 Task: Add Comment CM0029 to Card Card0029 in Board Board0023 in Workspace Development in Trello
Action: Mouse moved to (329, 370)
Screenshot: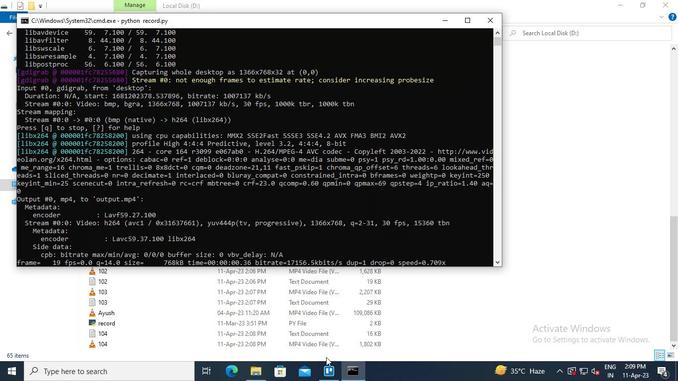 
Action: Mouse pressed left at (329, 370)
Screenshot: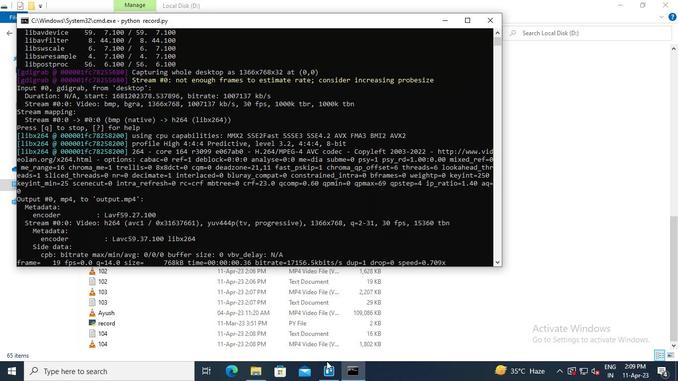 
Action: Mouse moved to (155, 137)
Screenshot: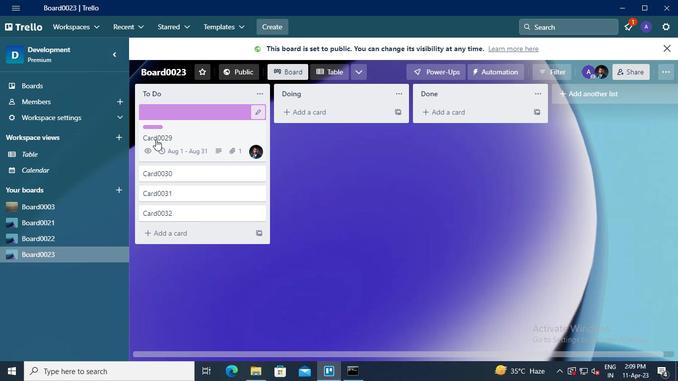 
Action: Mouse pressed left at (155, 137)
Screenshot: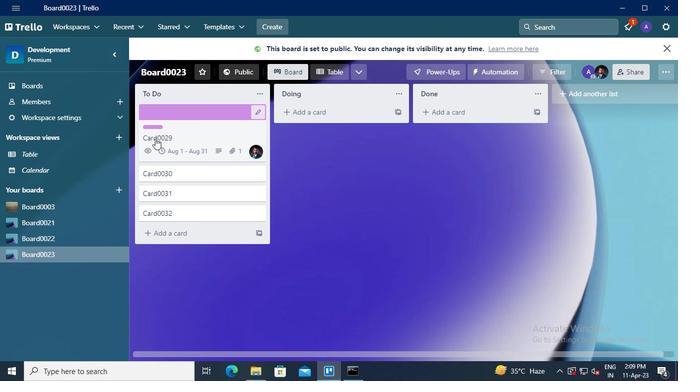 
Action: Mouse moved to (222, 229)
Screenshot: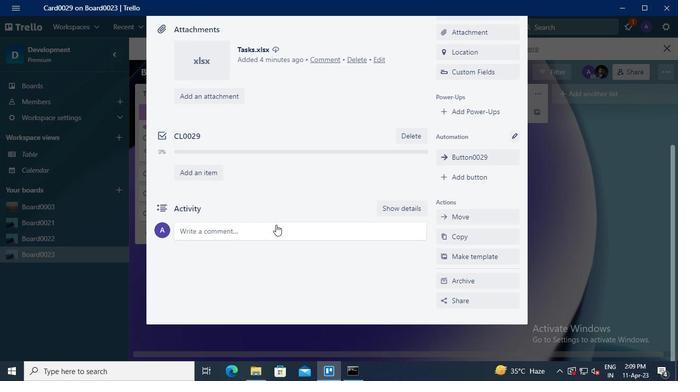 
Action: Mouse pressed left at (222, 229)
Screenshot: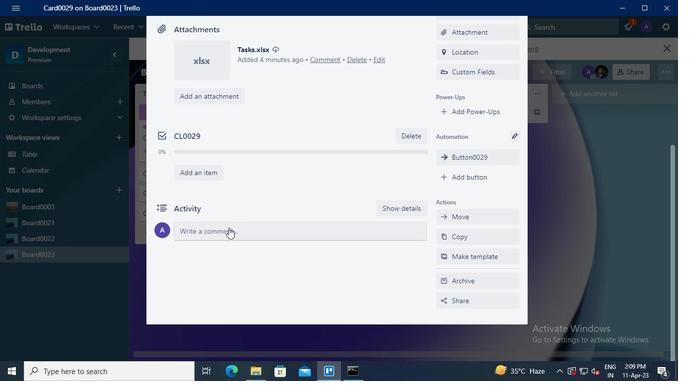 
Action: Keyboard Key.shift
Screenshot: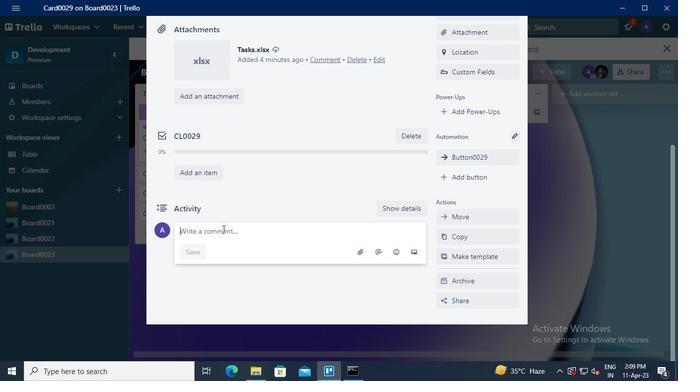 
Action: Keyboard C
Screenshot: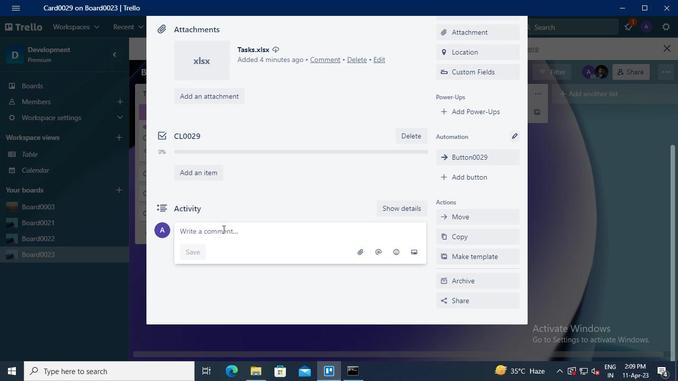 
Action: Keyboard M
Screenshot: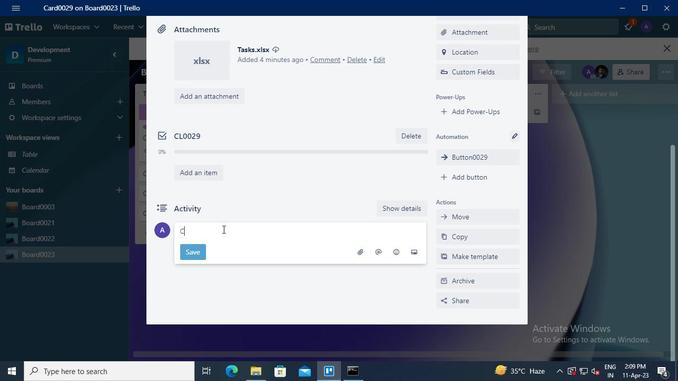 
Action: Keyboard <96>
Screenshot: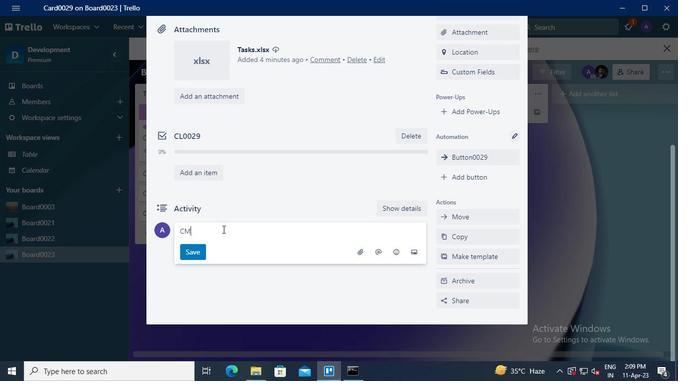
Action: Keyboard <96>
Screenshot: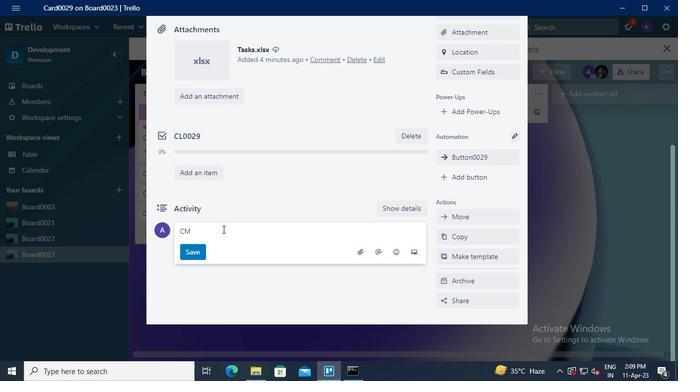 
Action: Keyboard <98>
Screenshot: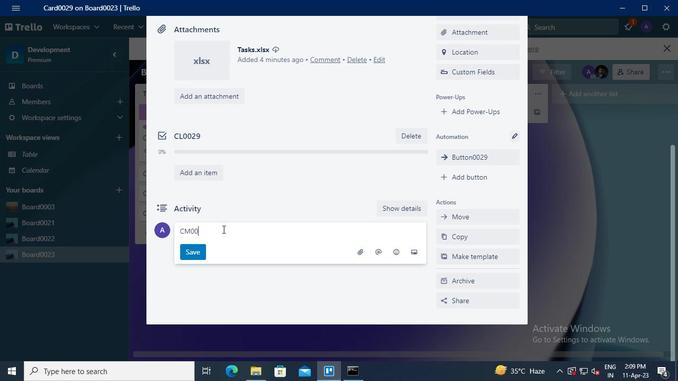 
Action: Keyboard <105>
Screenshot: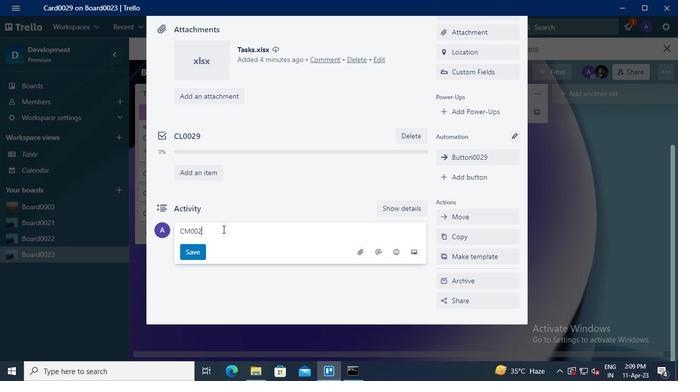 
Action: Mouse moved to (192, 254)
Screenshot: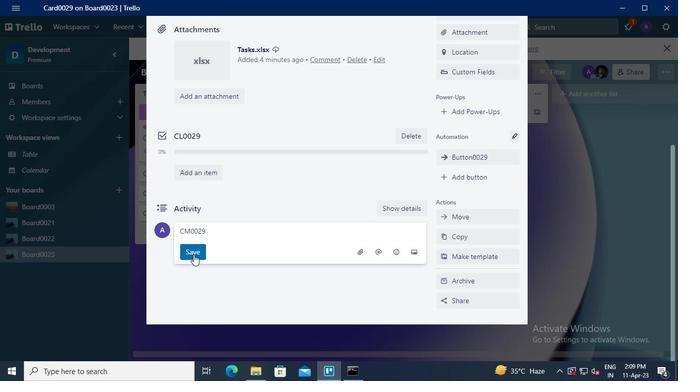 
Action: Mouse pressed left at (192, 254)
Screenshot: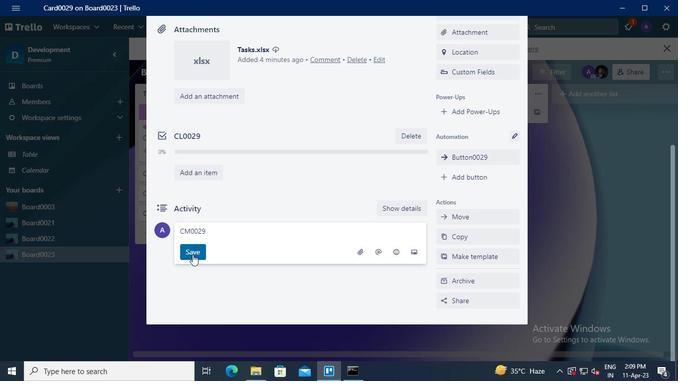 
Action: Mouse moved to (354, 369)
Screenshot: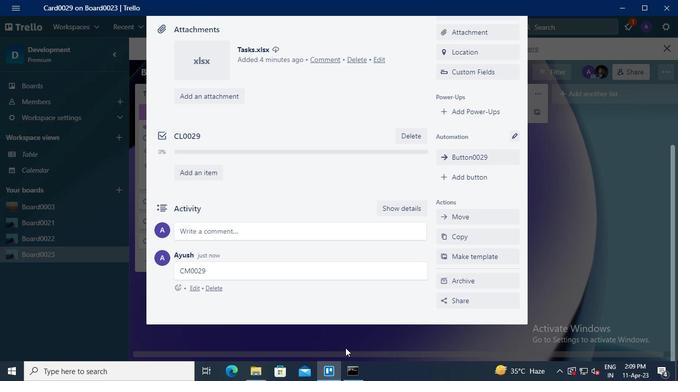 
Action: Mouse pressed left at (354, 369)
Screenshot: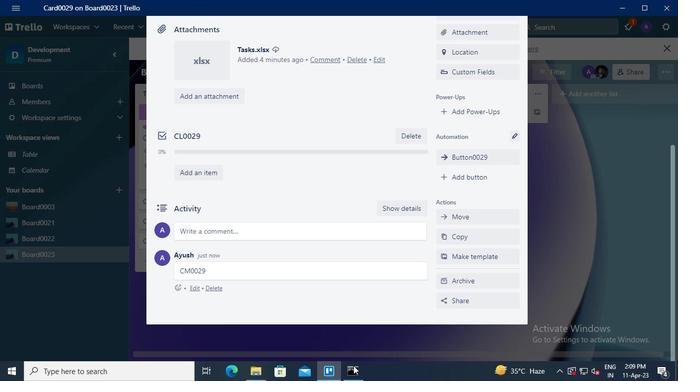 
Action: Mouse moved to (493, 20)
Screenshot: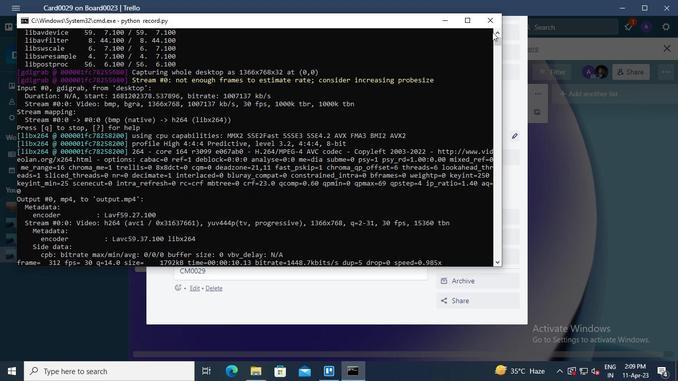 
Action: Mouse pressed left at (493, 20)
Screenshot: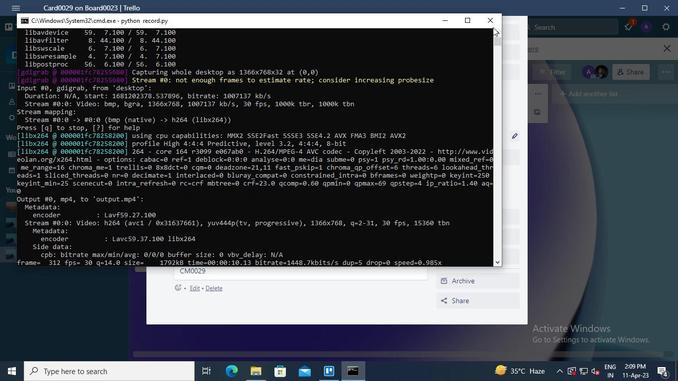 
